 Task: AssignVinnyoffice2@gmail.com as Assignee of Issue Issue0000000076 in Backlog  in Scrum Project Project0000000016 in Jira. AssignVinnyoffice2@gmail.com as Assignee of Issue Issue0000000077 in Backlog  in Scrum Project Project0000000016 in Jira. AssignVinnyoffice2@gmail.com as Assignee of Issue Issue0000000078 in Backlog  in Scrum Project Project0000000016 in Jira. AssignCarxxstreet791@gmail.com as Assignee of Issue Issue0000000079 in Backlog  in Scrum Project Project0000000016 in Jira. AssignCarxxstreet791@gmail.com as Assignee of Issue Issue0000000080 in Backlog  in Scrum Project Project0000000016 in Jira
Action: Mouse moved to (167, 448)
Screenshot: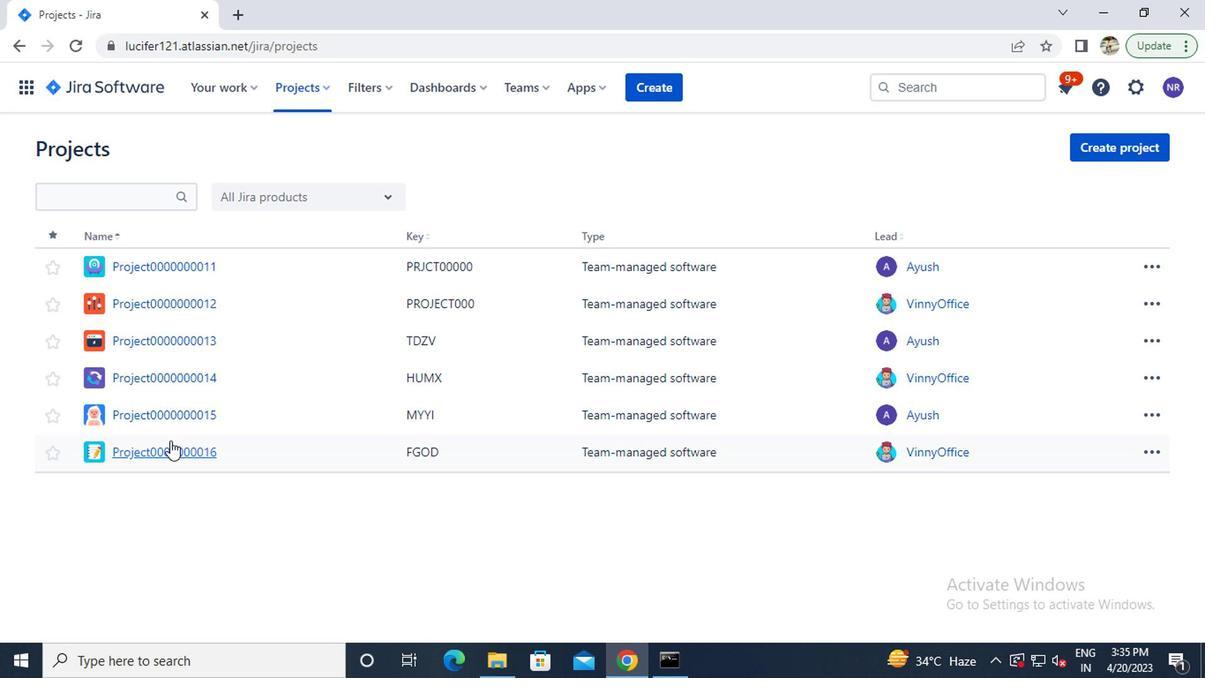 
Action: Mouse pressed left at (167, 448)
Screenshot: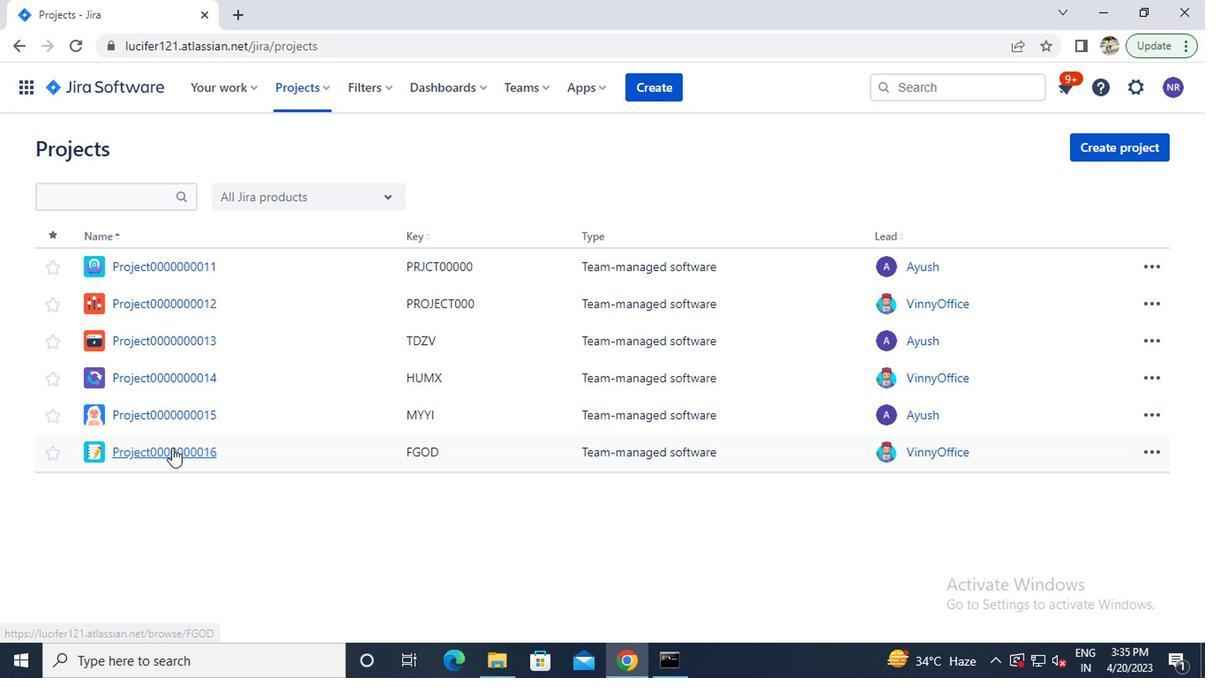 
Action: Mouse moved to (69, 274)
Screenshot: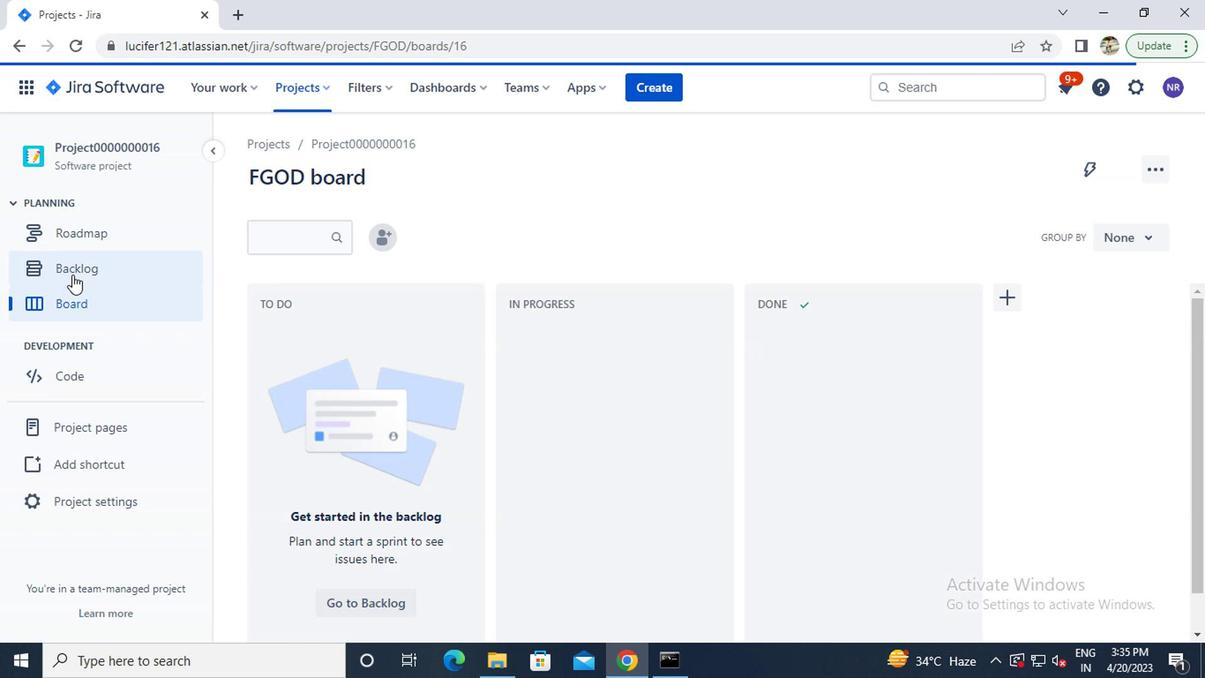 
Action: Mouse pressed left at (69, 274)
Screenshot: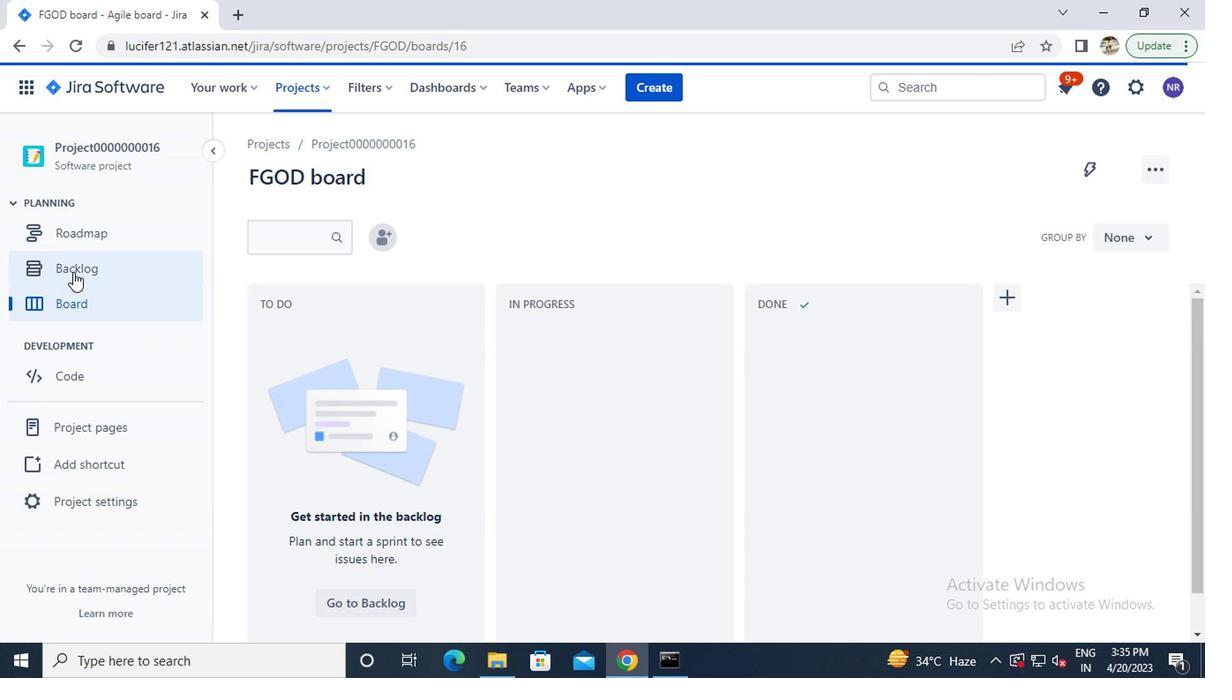 
Action: Mouse moved to (711, 369)
Screenshot: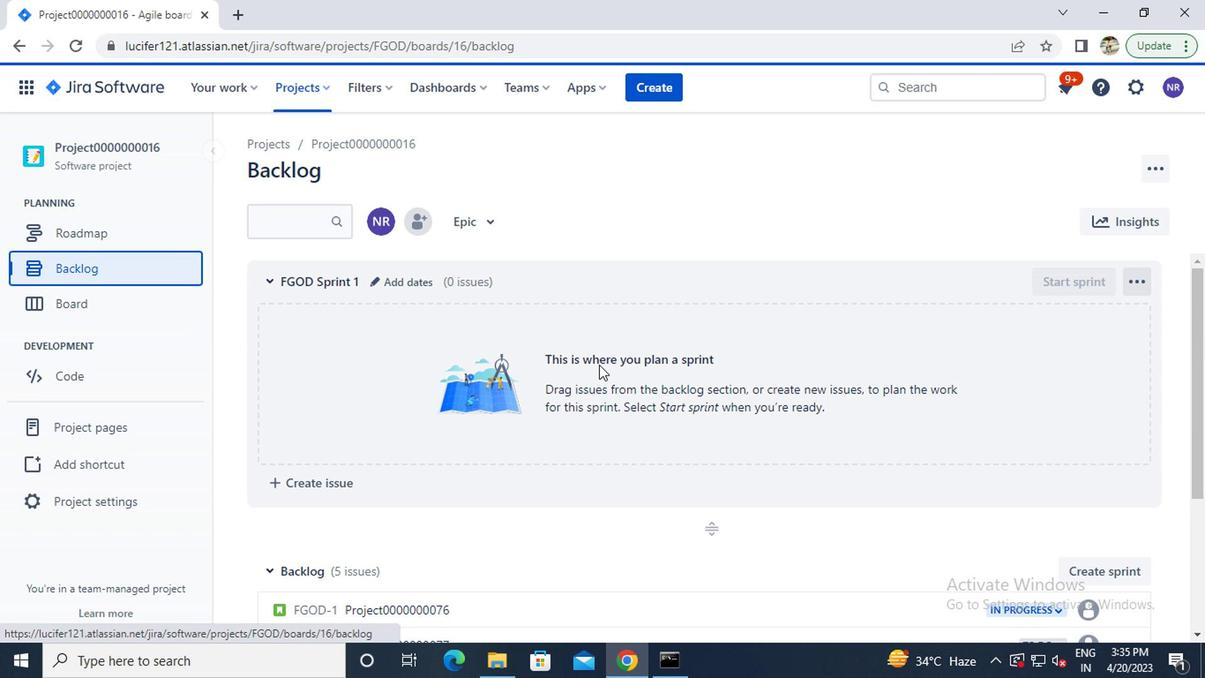 
Action: Mouse scrolled (711, 368) with delta (0, -1)
Screenshot: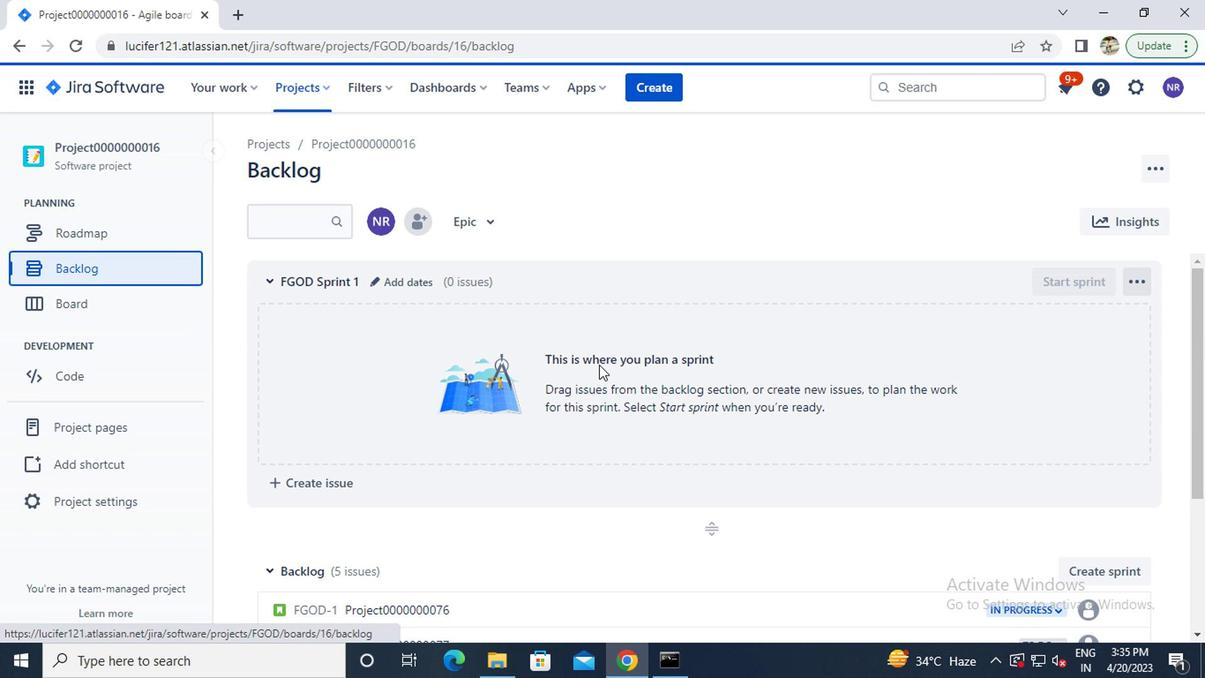 
Action: Mouse scrolled (711, 368) with delta (0, -1)
Screenshot: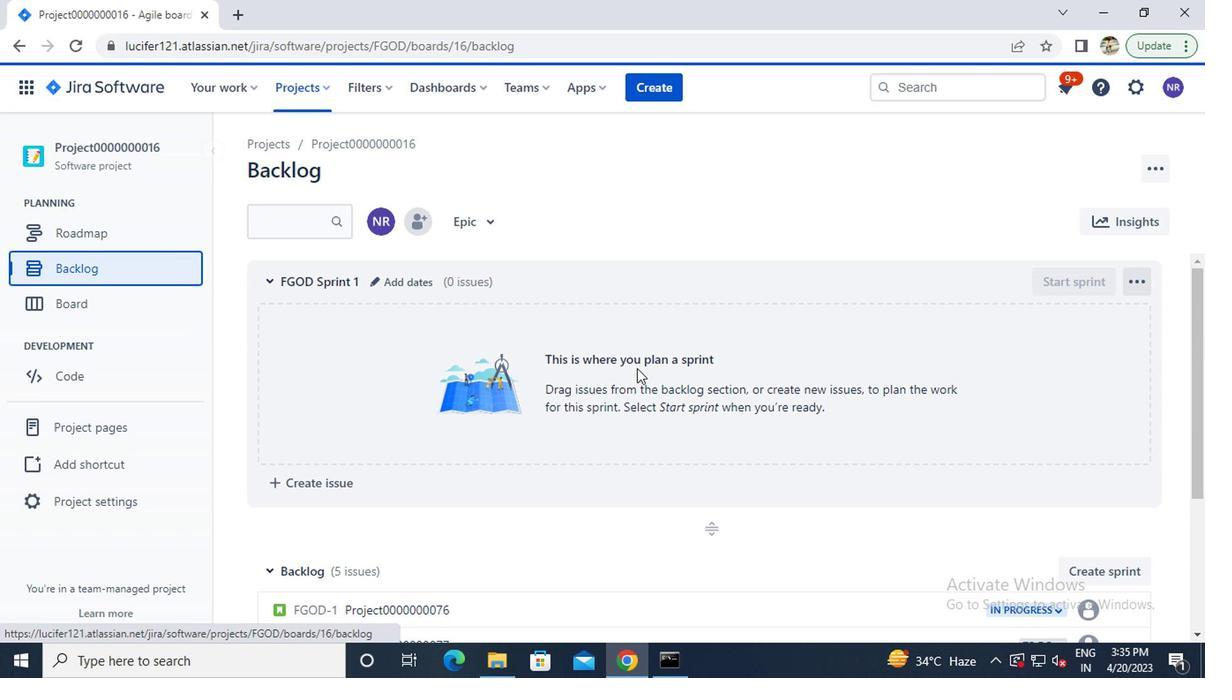
Action: Mouse moved to (731, 371)
Screenshot: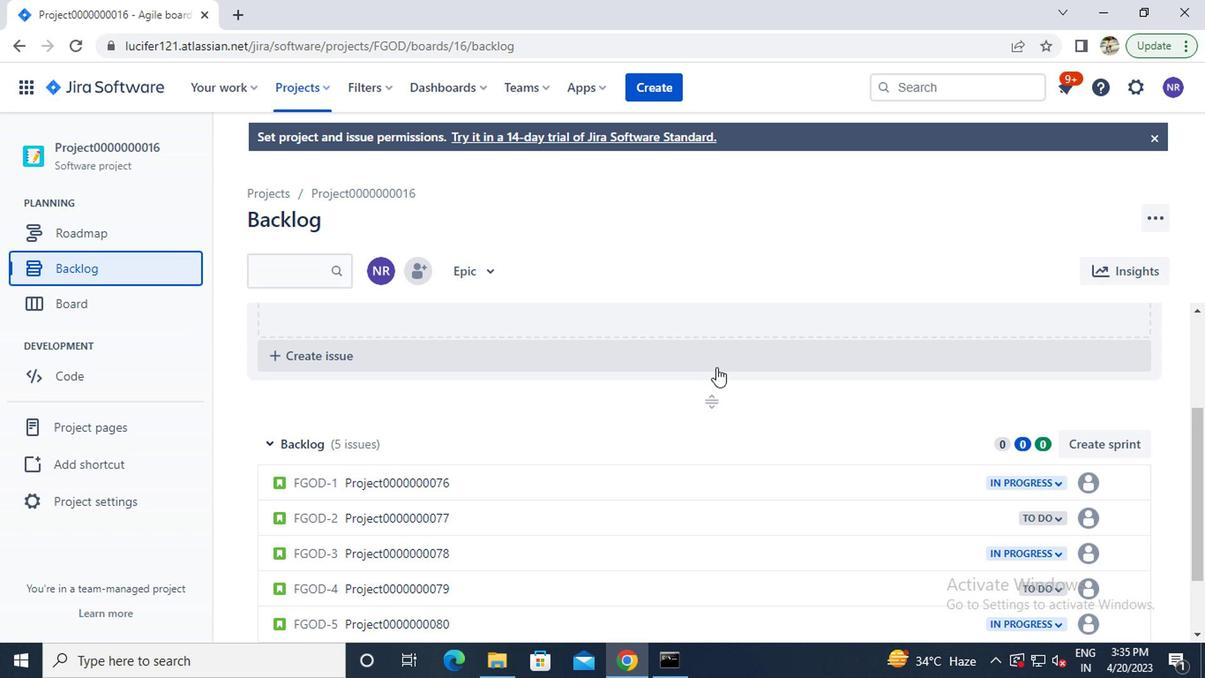 
Action: Mouse scrolled (731, 370) with delta (0, 0)
Screenshot: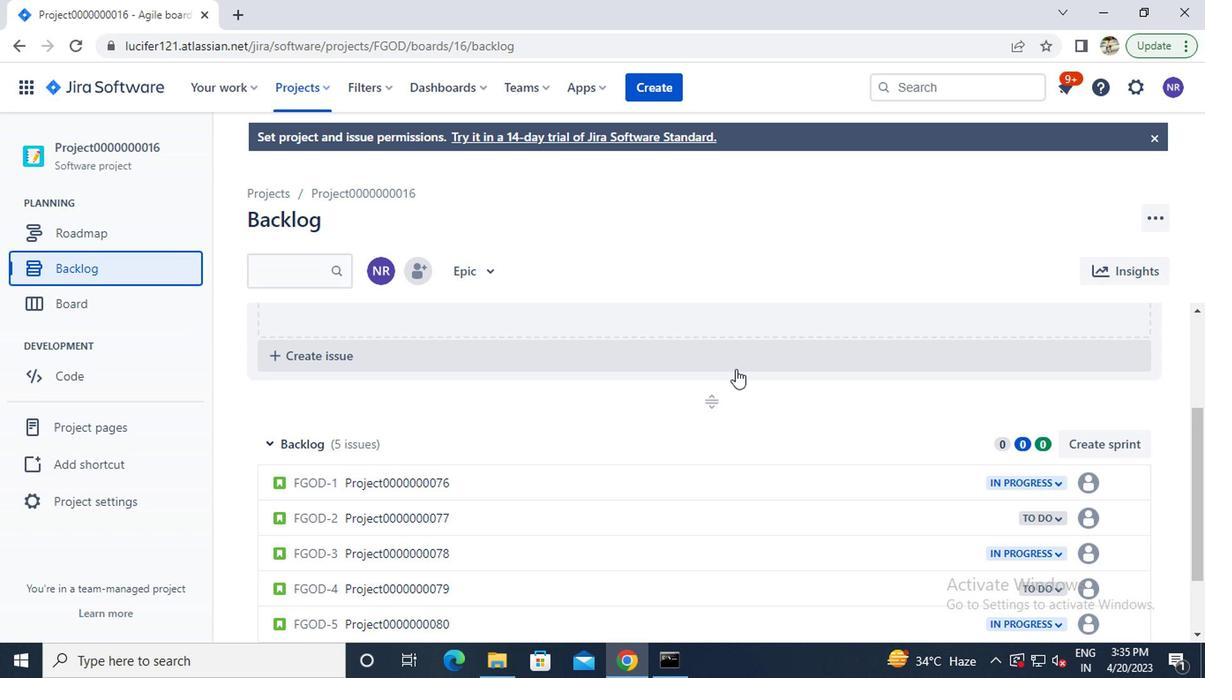 
Action: Mouse moved to (1079, 398)
Screenshot: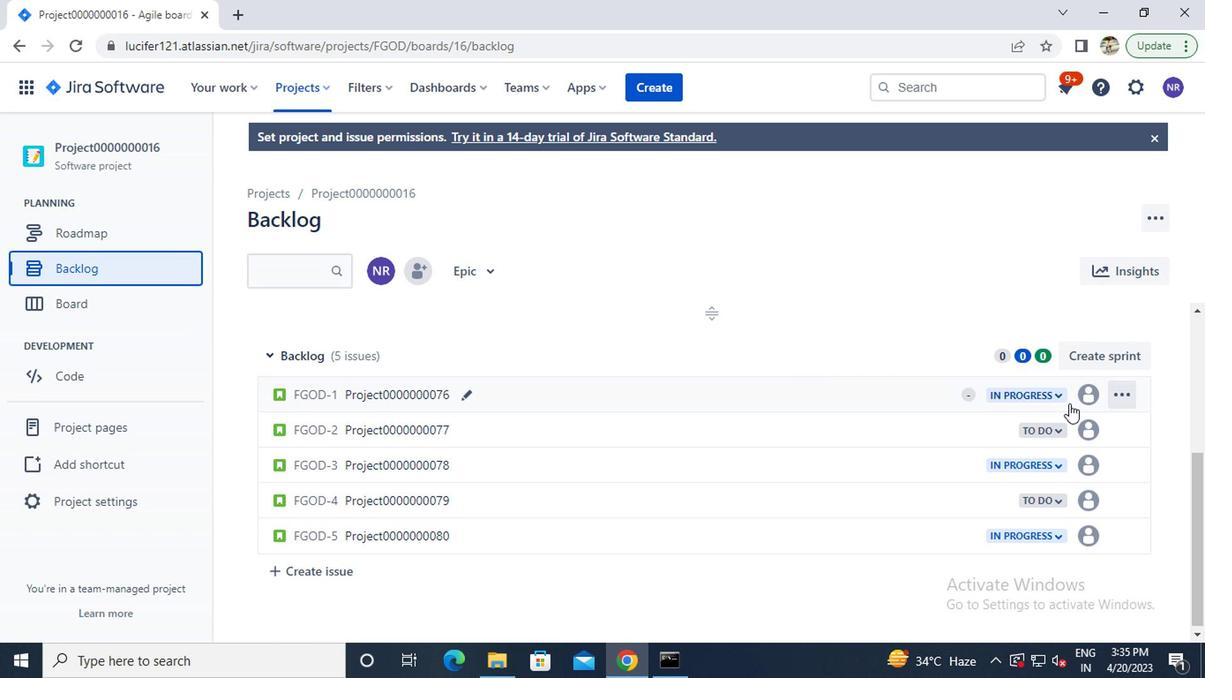 
Action: Mouse pressed left at (1079, 398)
Screenshot: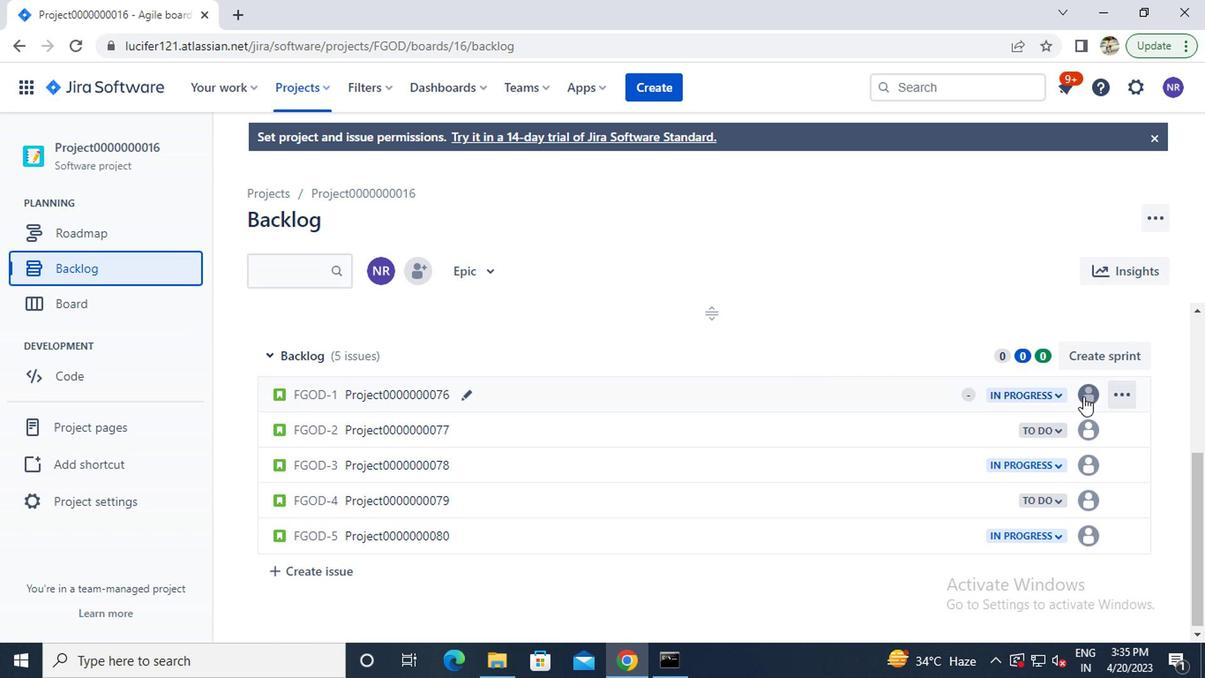 
Action: Key pressed v
Screenshot: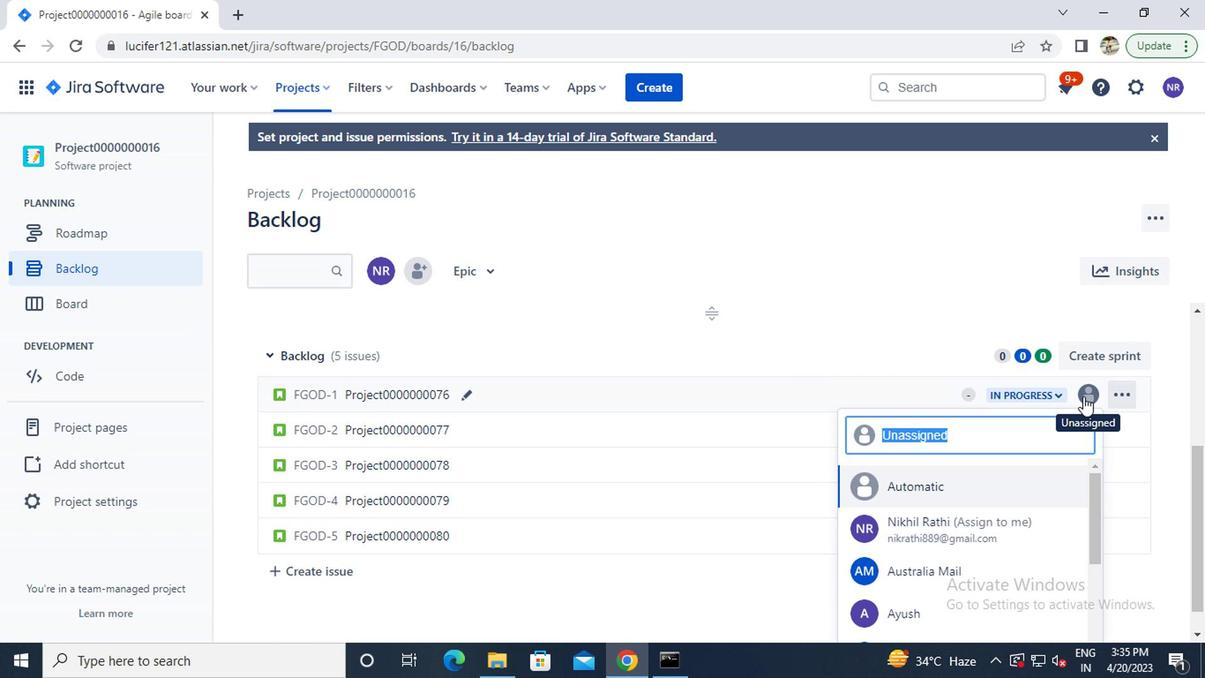 
Action: Mouse moved to (916, 479)
Screenshot: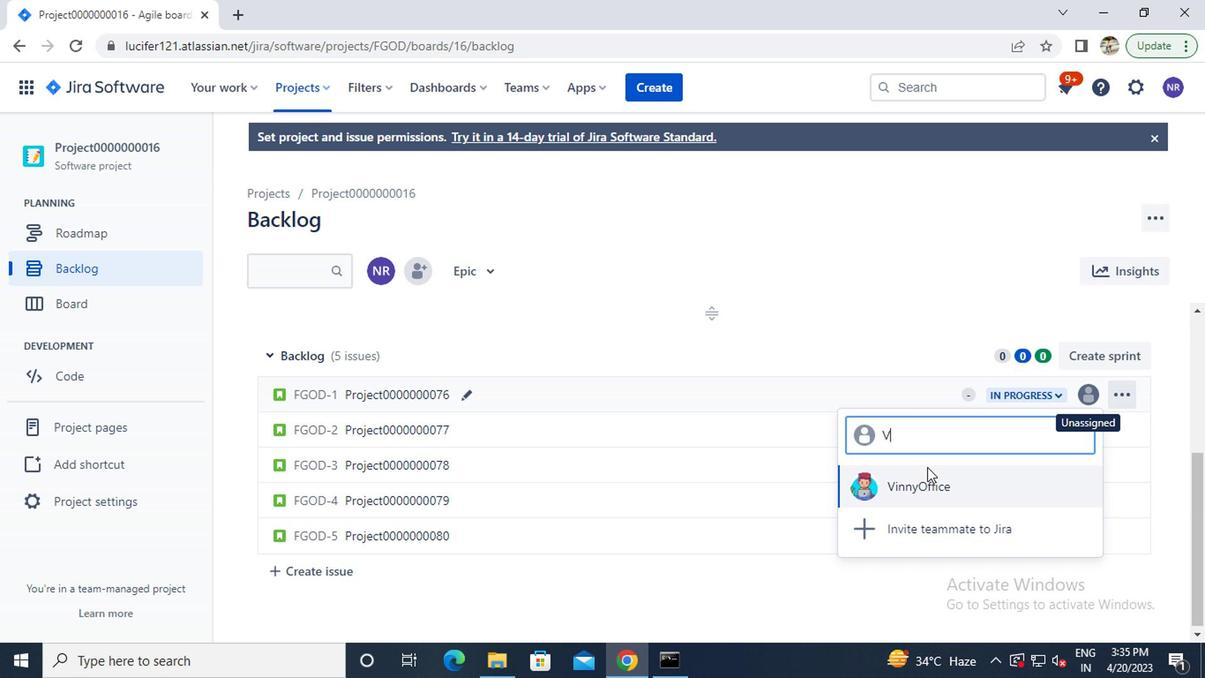 
Action: Mouse pressed left at (916, 479)
Screenshot: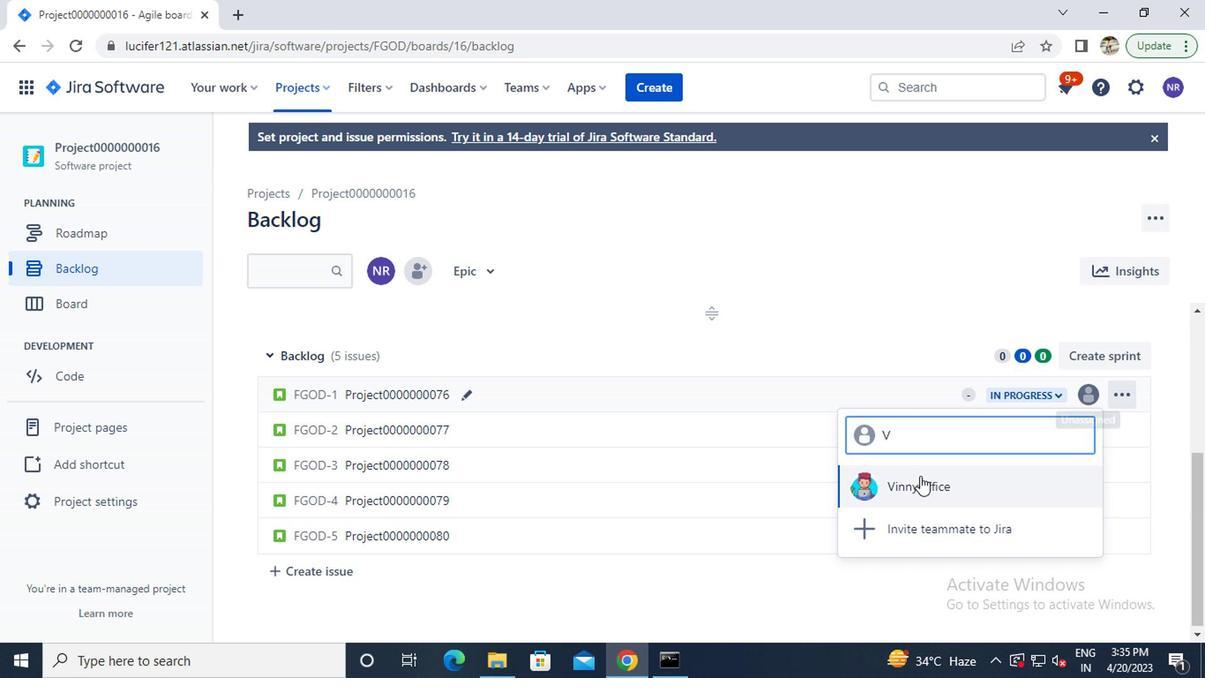 
Action: Mouse moved to (1085, 426)
Screenshot: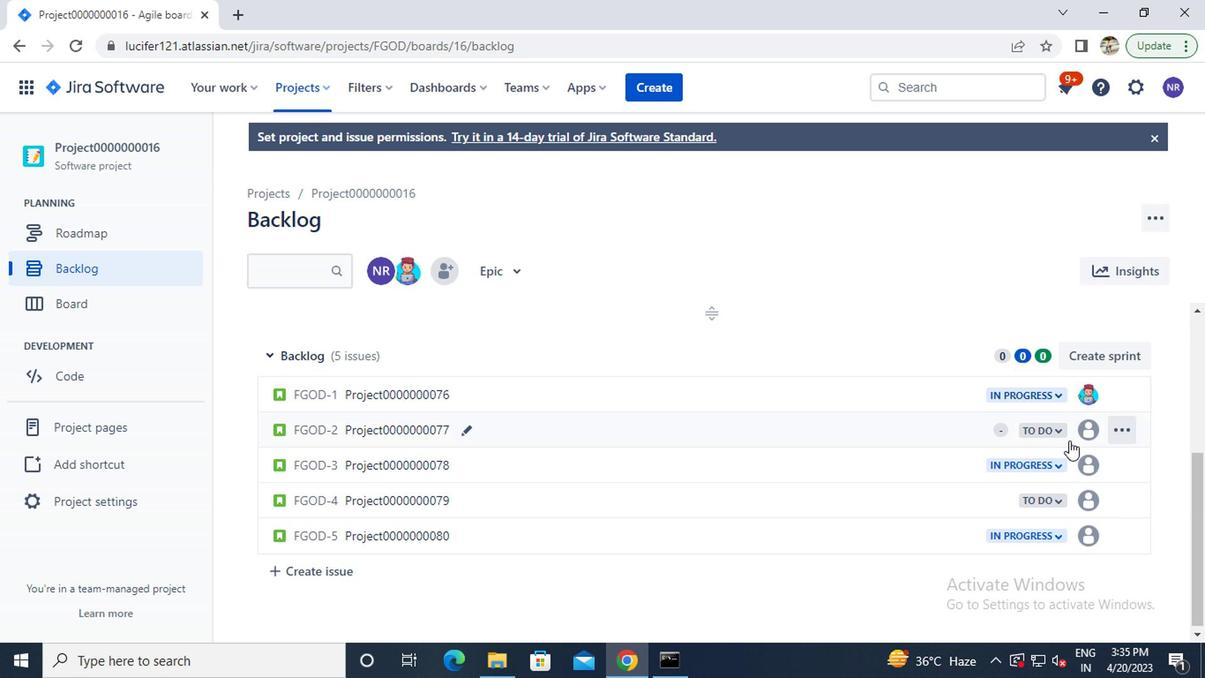 
Action: Mouse pressed left at (1085, 426)
Screenshot: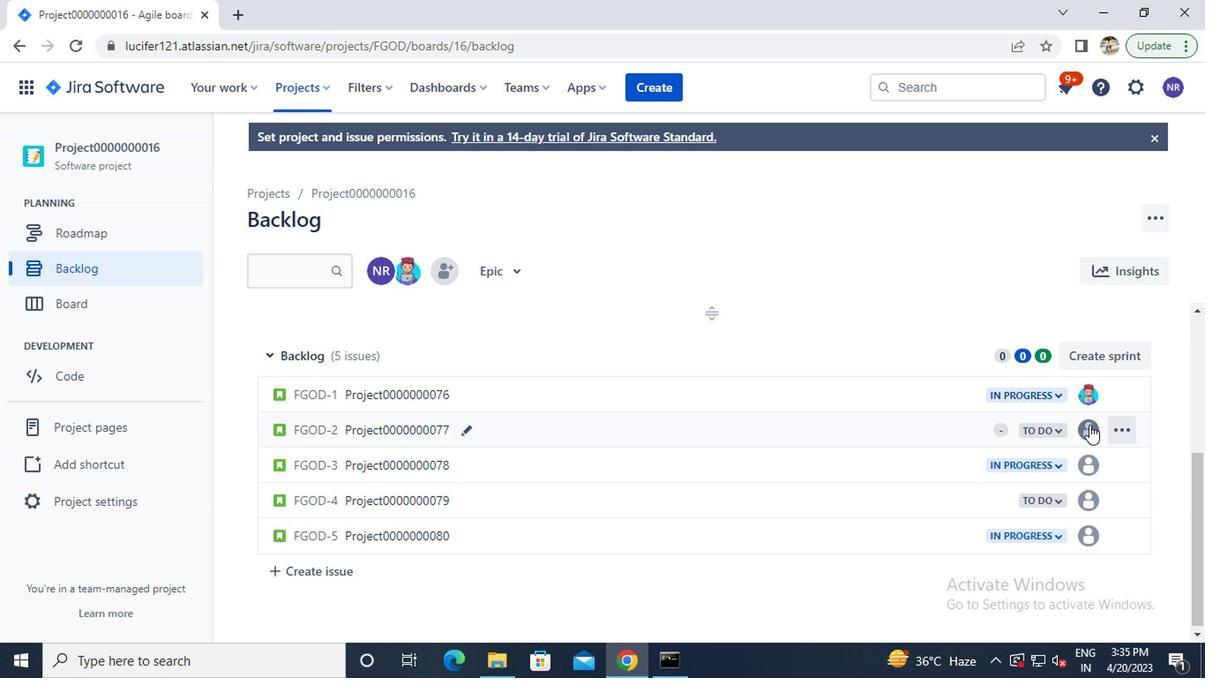 
Action: Key pressed v
Screenshot: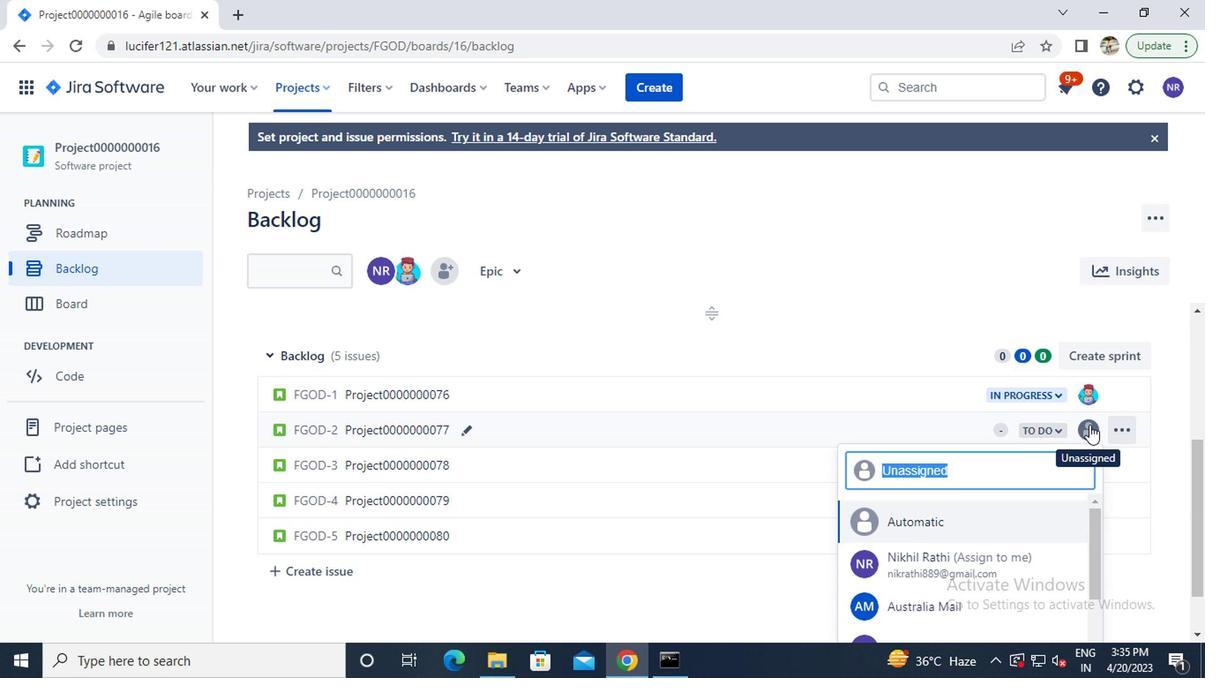 
Action: Mouse moved to (937, 522)
Screenshot: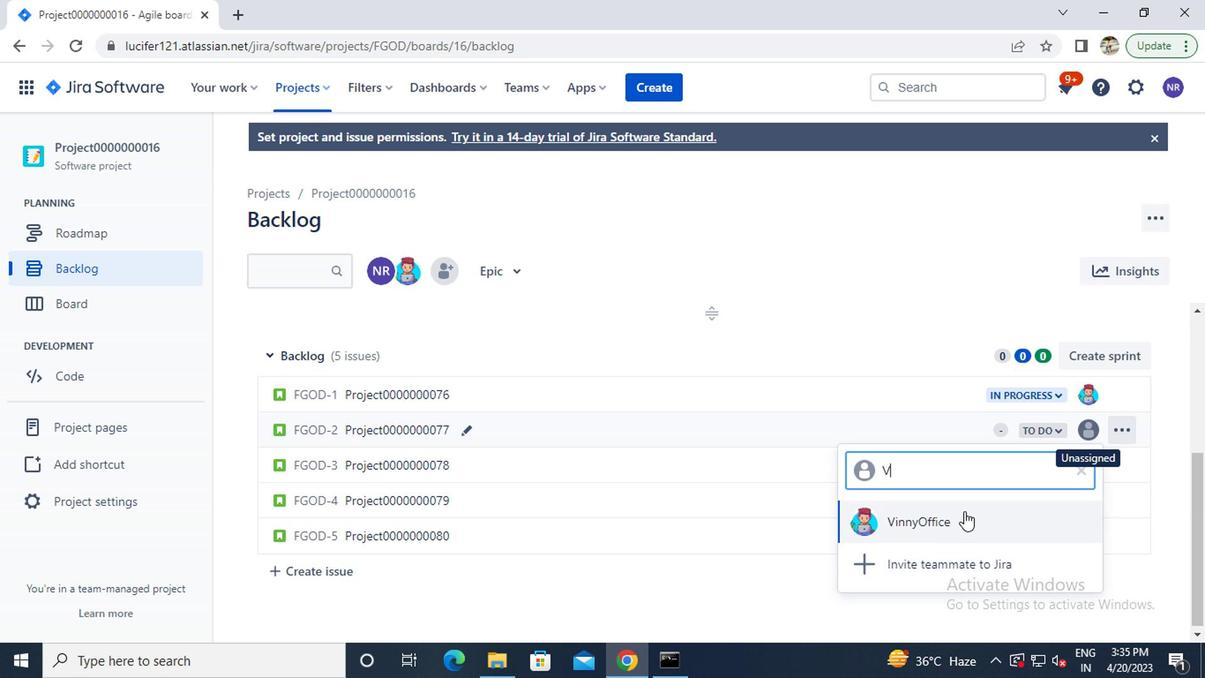 
Action: Mouse pressed left at (937, 522)
Screenshot: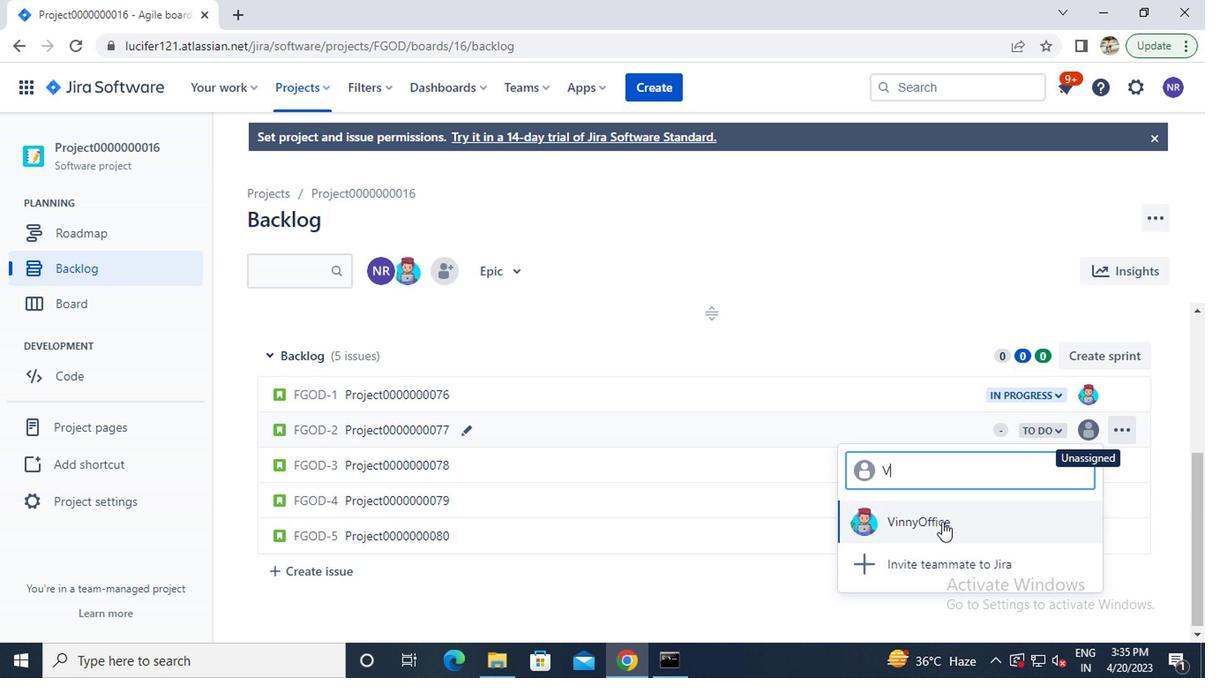 
Action: Mouse moved to (1086, 468)
Screenshot: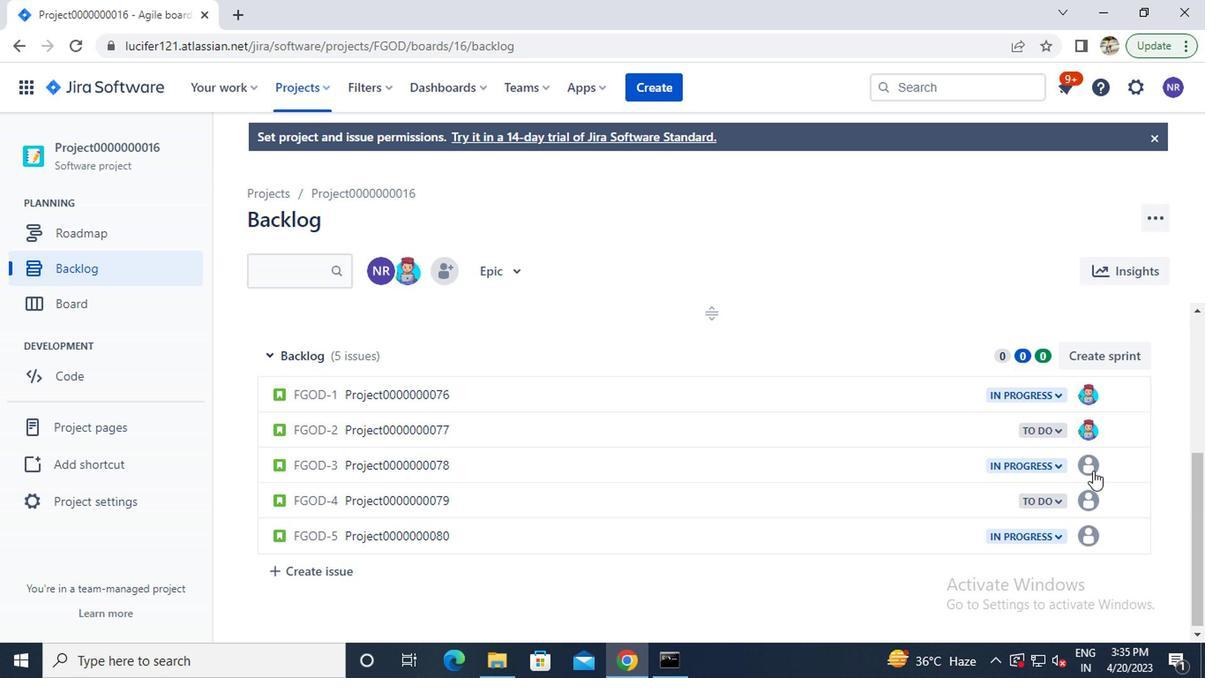 
Action: Mouse pressed left at (1086, 468)
Screenshot: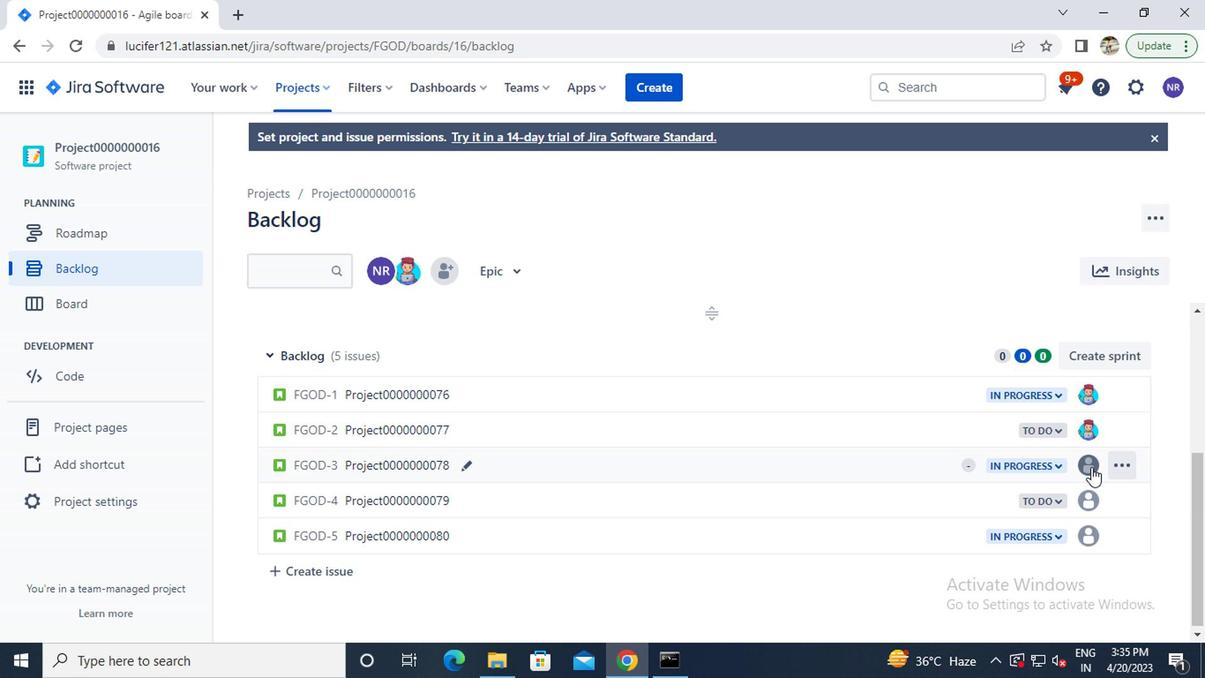 
Action: Key pressed v
Screenshot: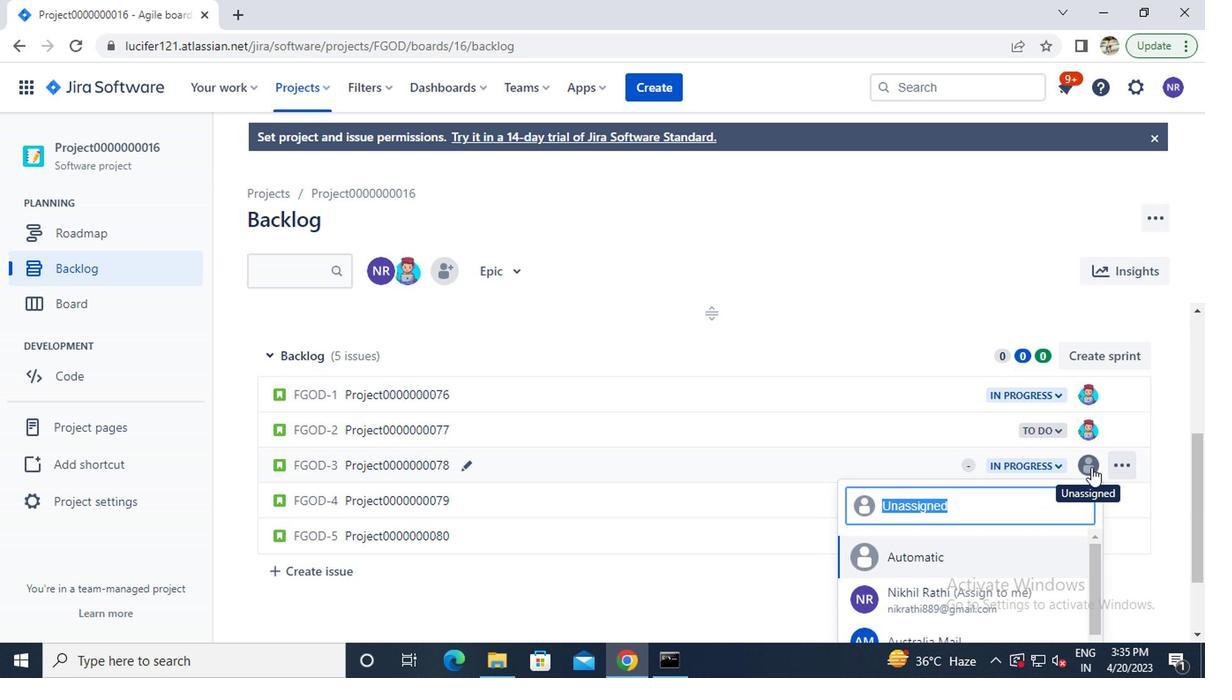 
Action: Mouse moved to (944, 555)
Screenshot: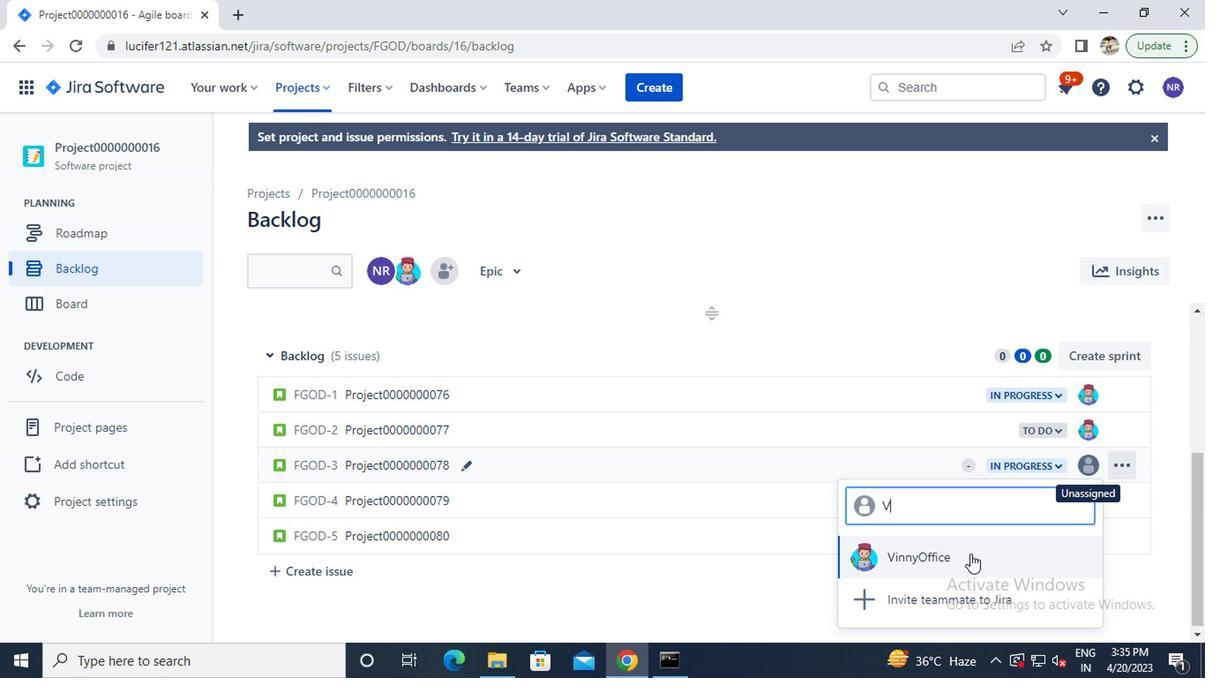 
Action: Mouse pressed left at (944, 555)
Screenshot: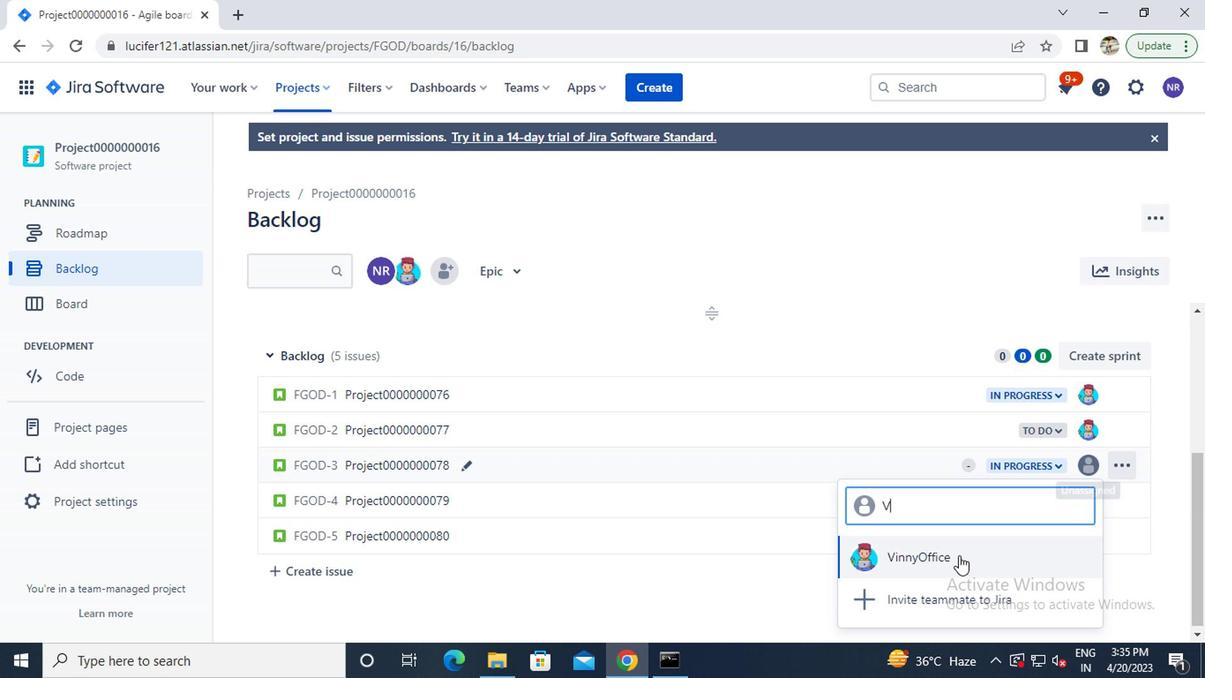 
Action: Mouse moved to (1082, 503)
Screenshot: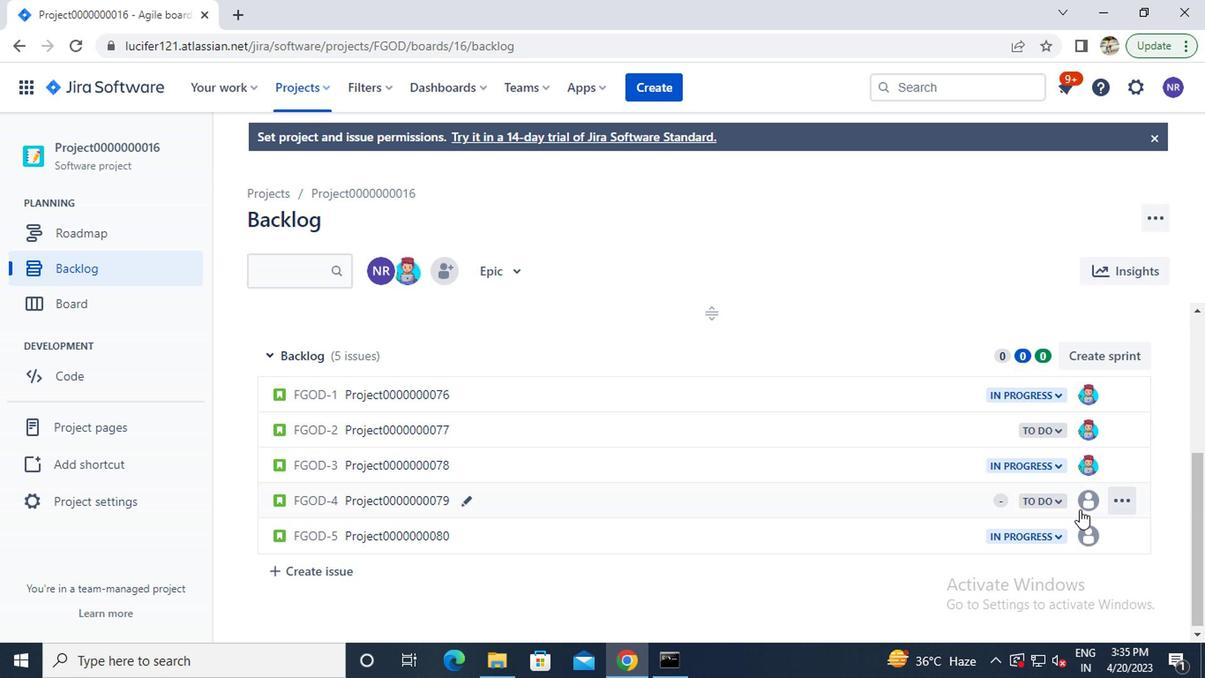 
Action: Mouse pressed left at (1082, 503)
Screenshot: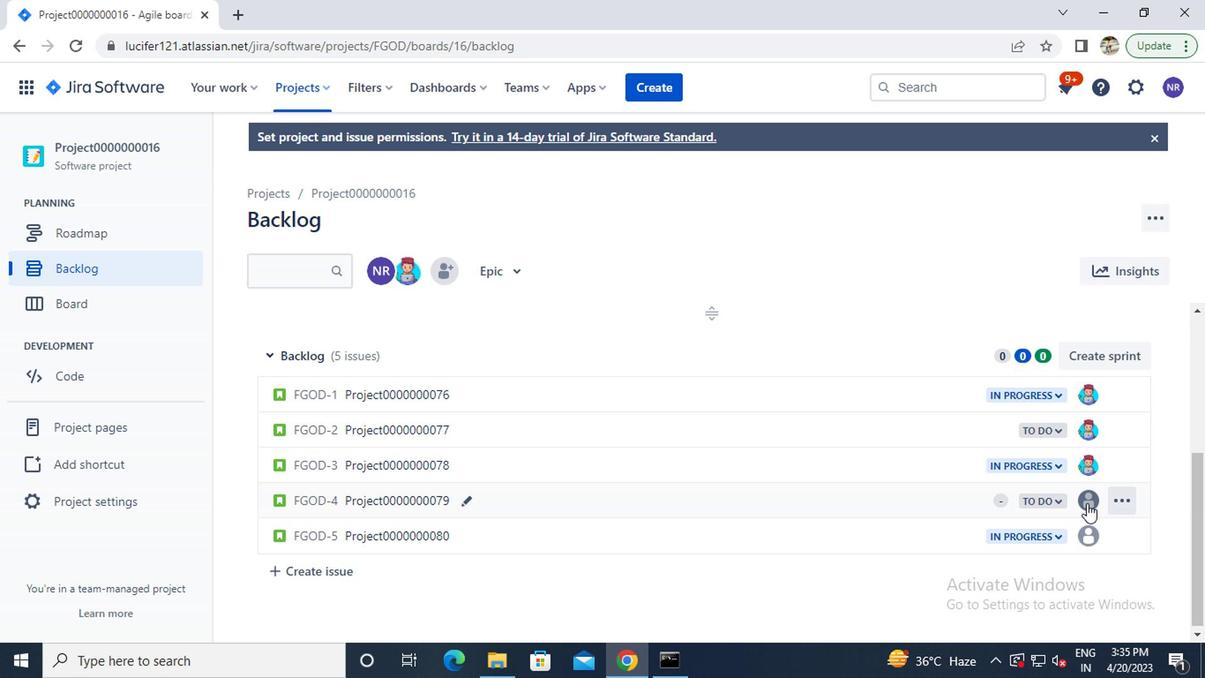 
Action: Key pressed c
Screenshot: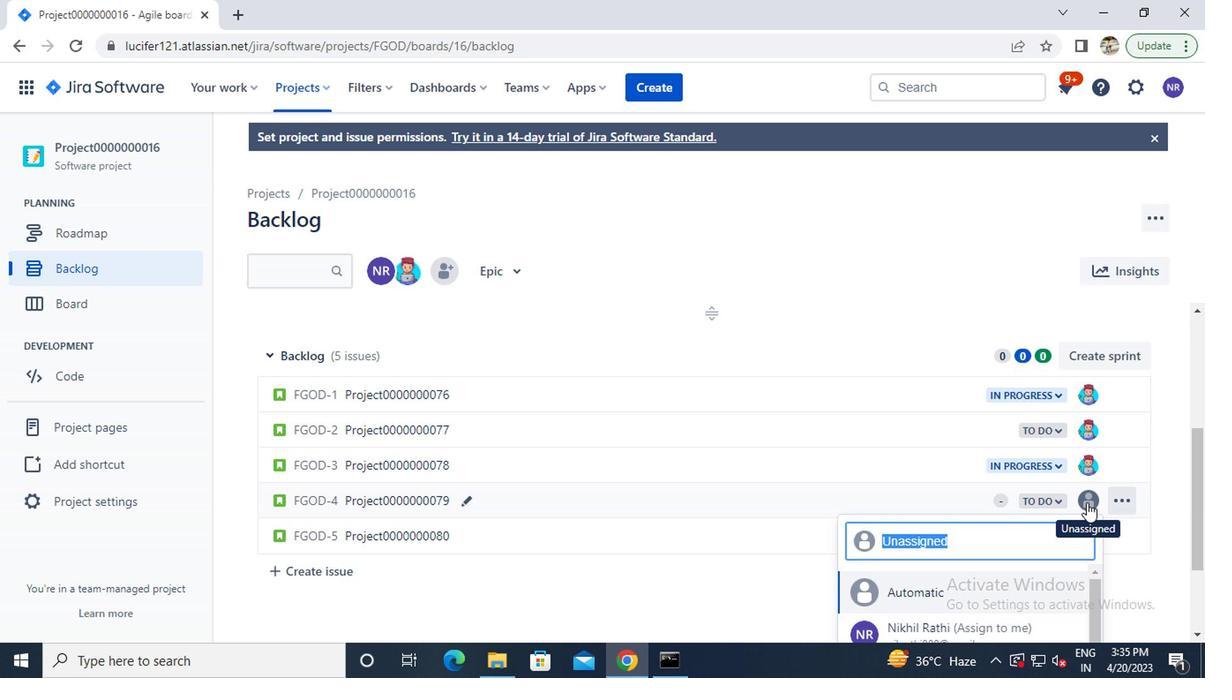 
Action: Mouse moved to (941, 598)
Screenshot: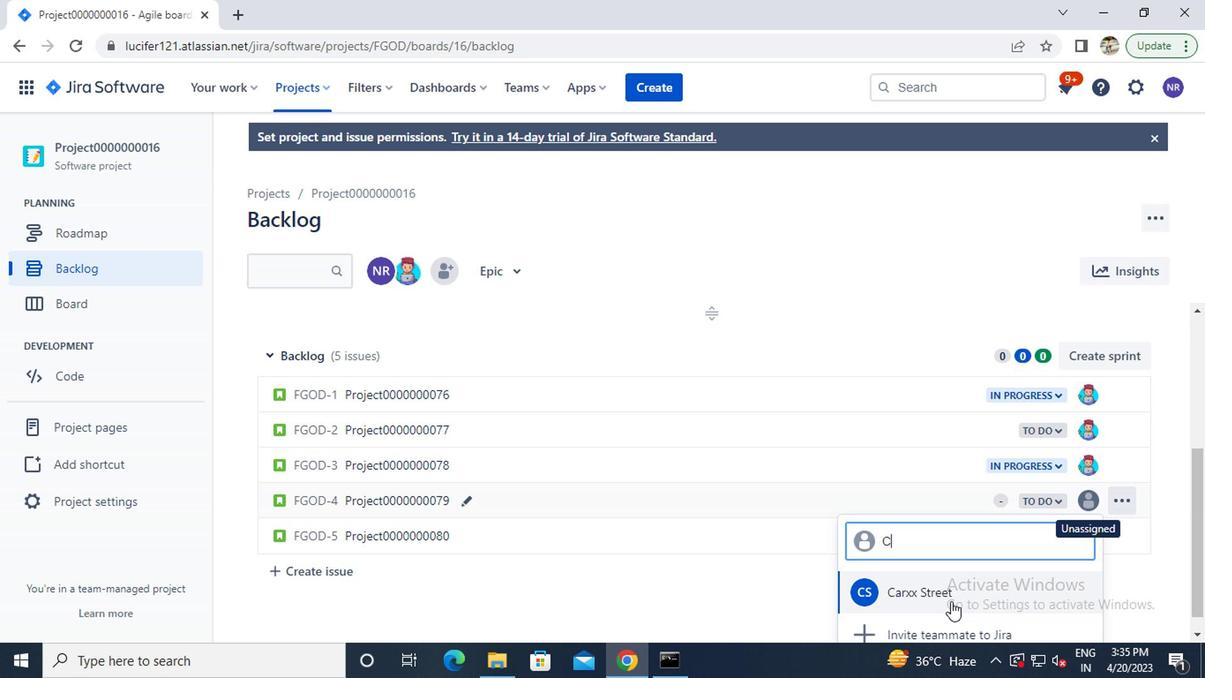
Action: Mouse pressed left at (941, 598)
Screenshot: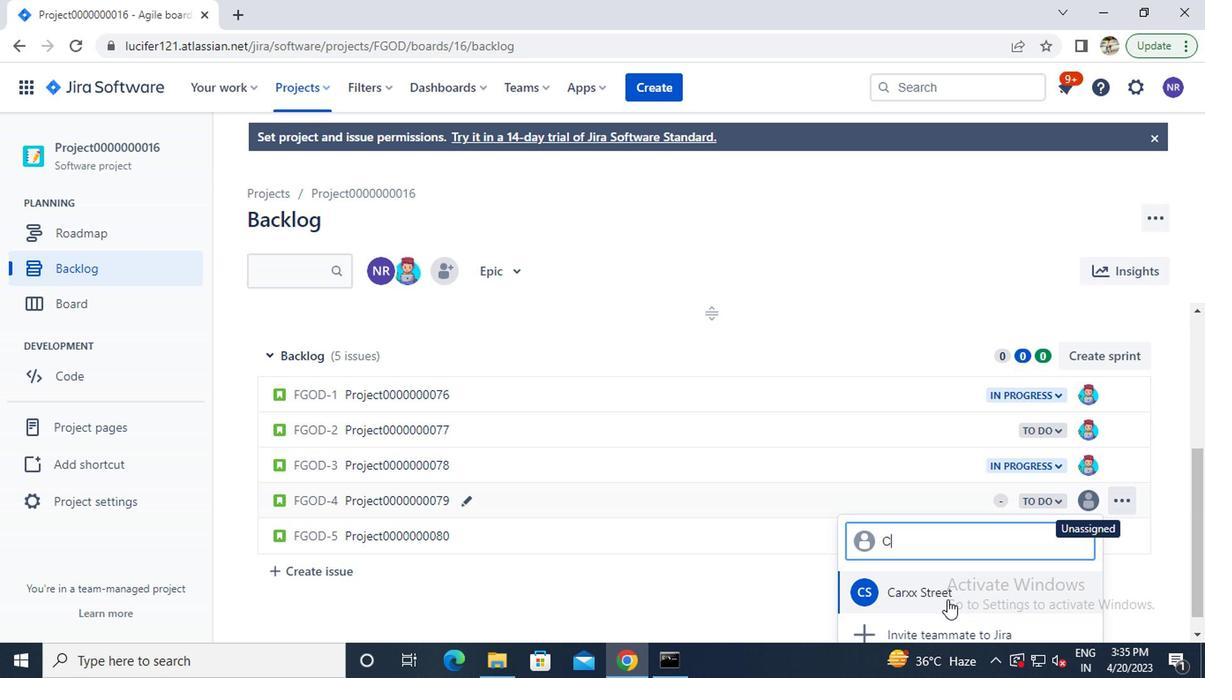 
Action: Mouse moved to (1076, 542)
Screenshot: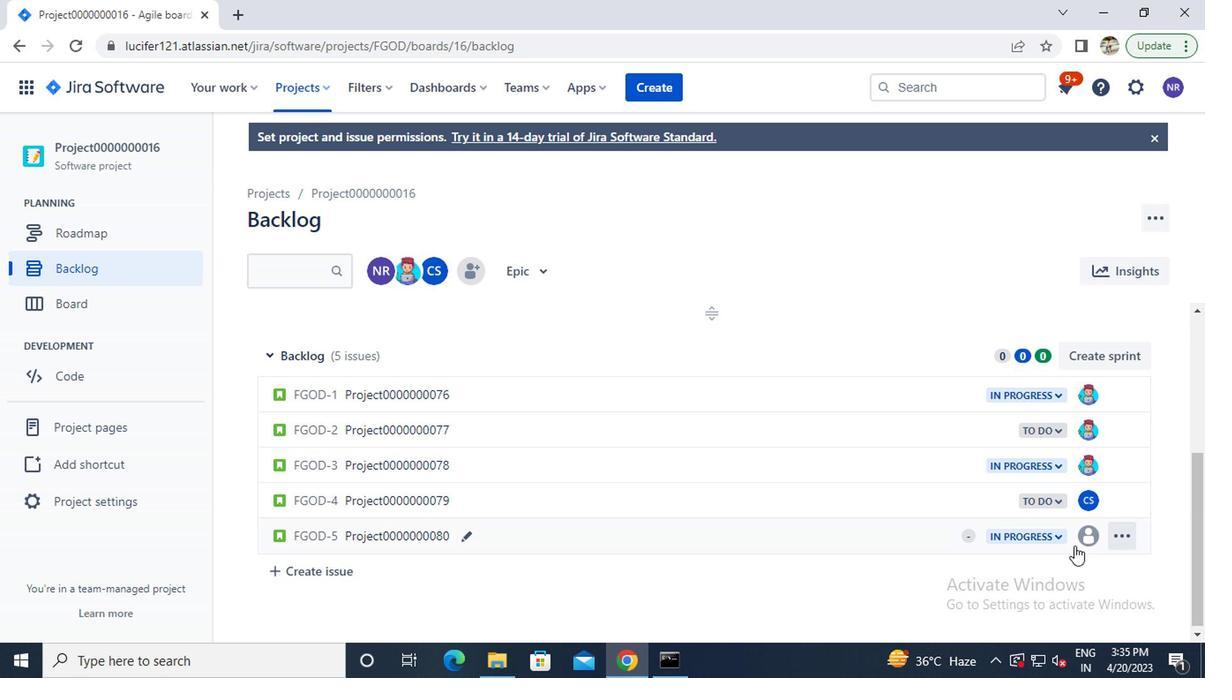 
Action: Mouse pressed left at (1076, 542)
Screenshot: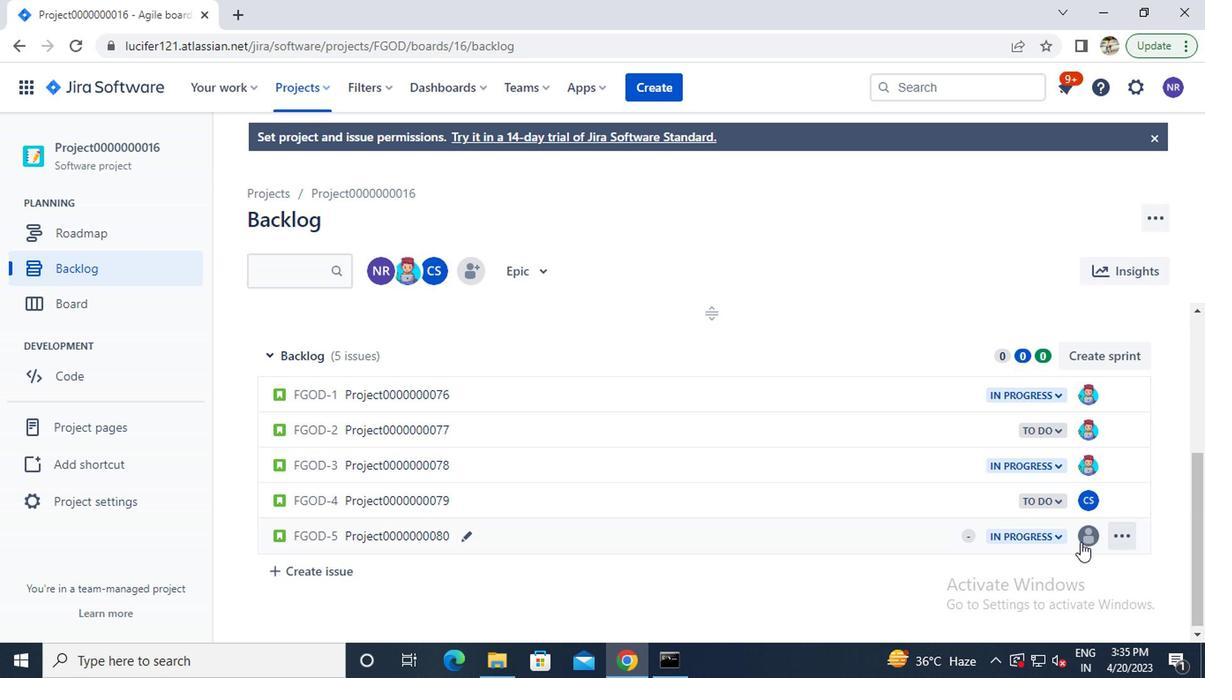 
Action: Key pressed c
Screenshot: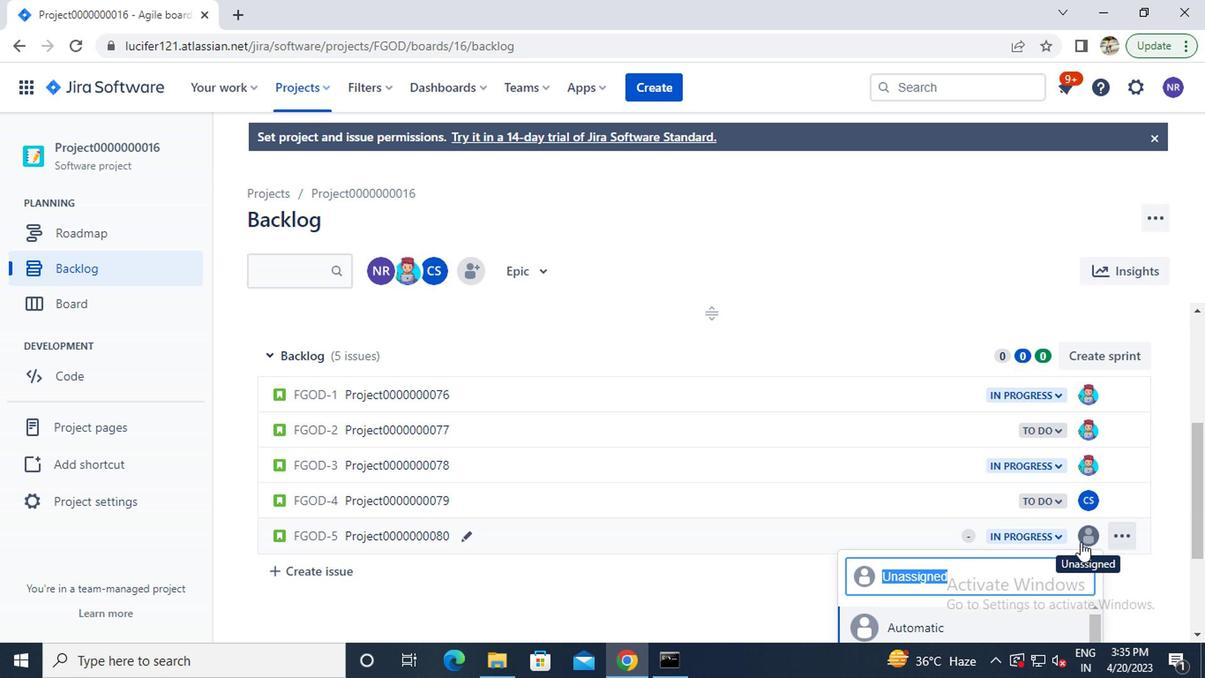 
Action: Mouse moved to (944, 615)
Screenshot: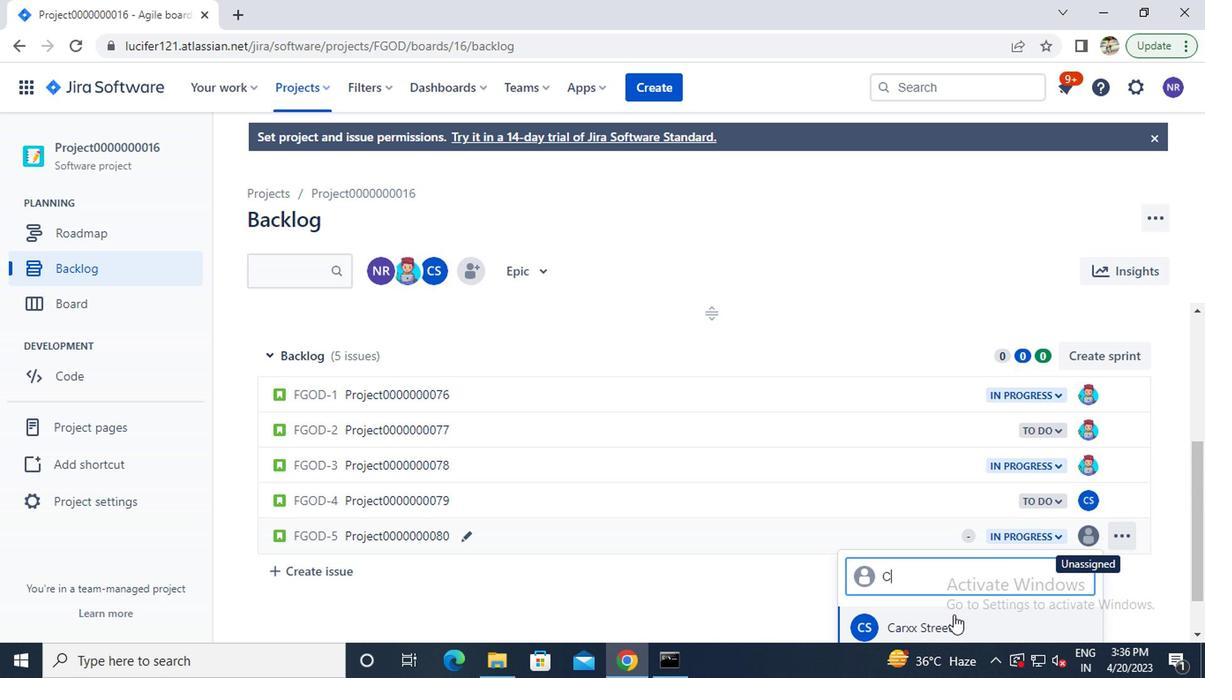 
Action: Mouse pressed left at (944, 615)
Screenshot: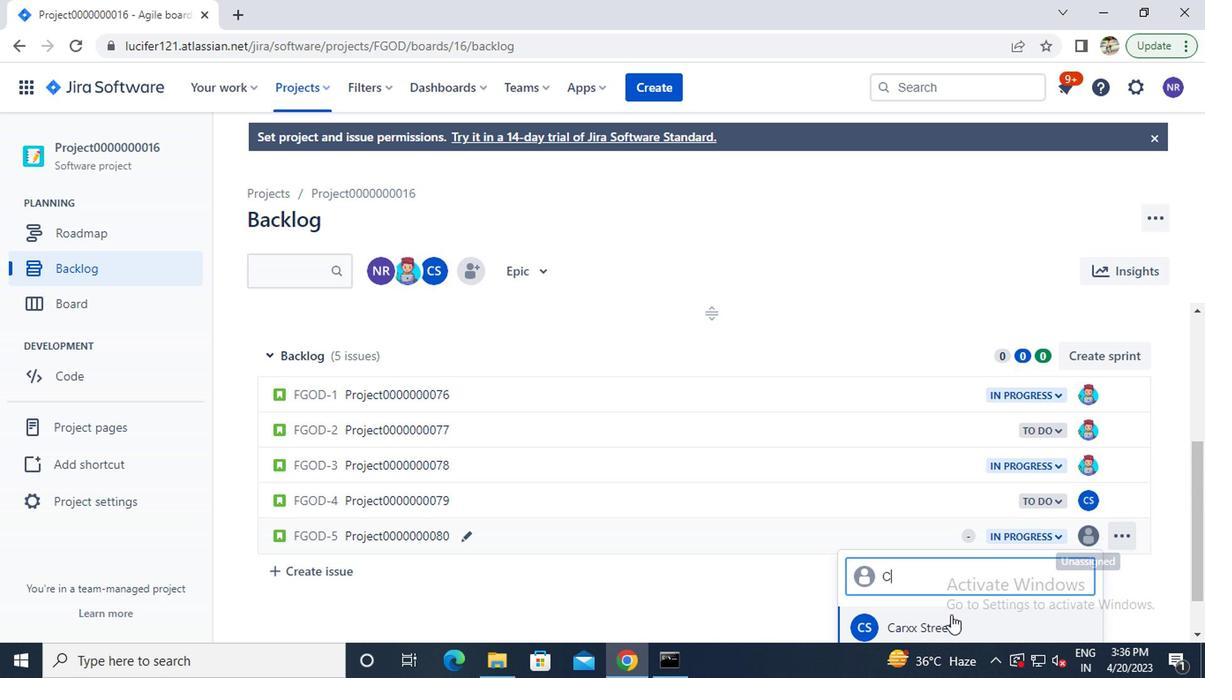 
